 Task: Change theme to Dark (Visual Studio).
Action: Mouse moved to (37, 18)
Screenshot: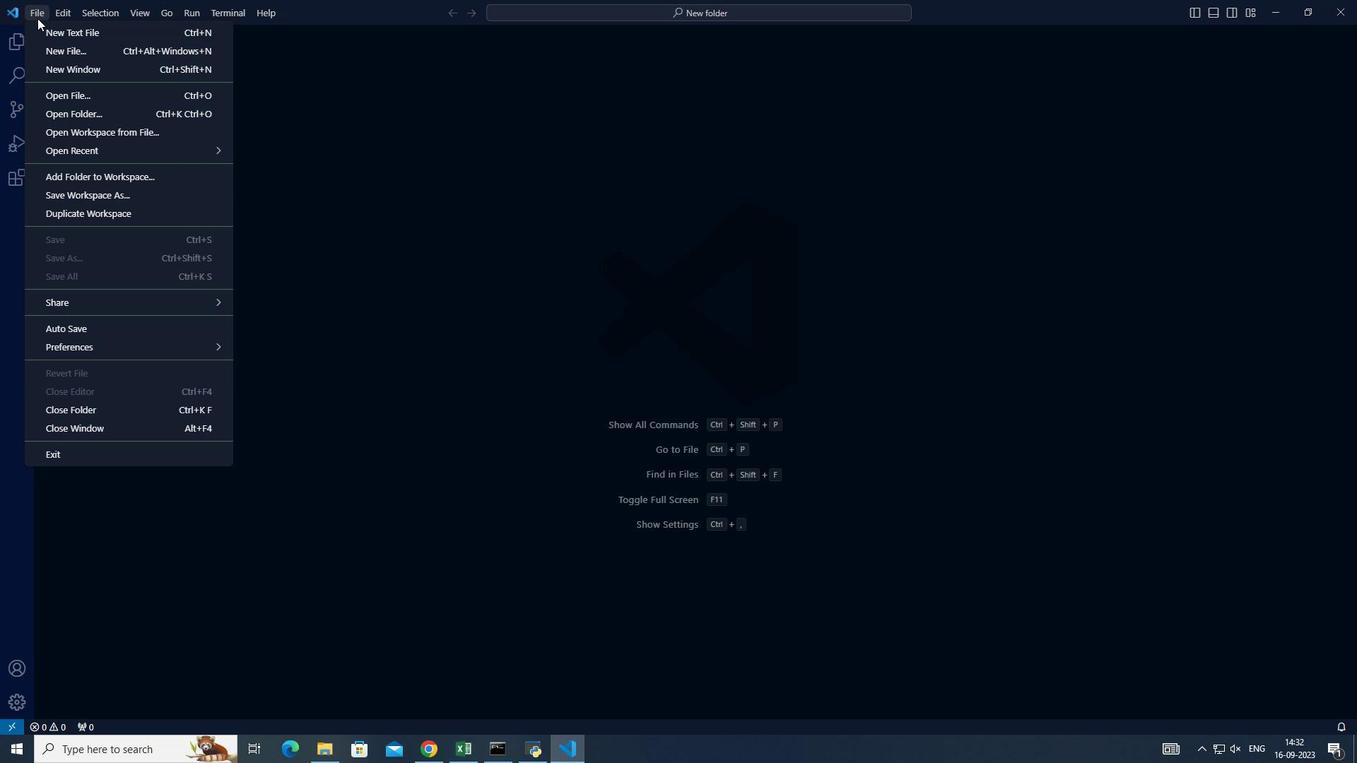 
Action: Mouse pressed left at (37, 18)
Screenshot: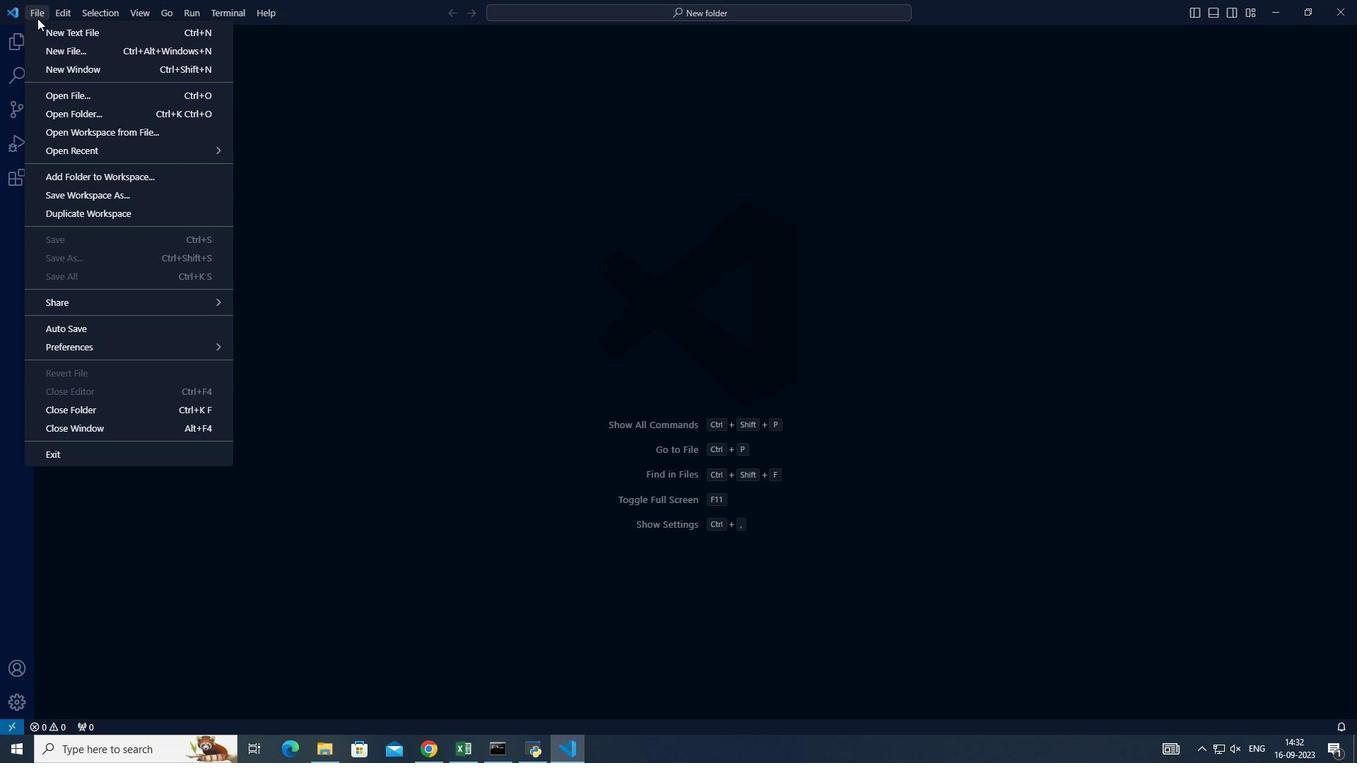 
Action: Mouse moved to (477, 483)
Screenshot: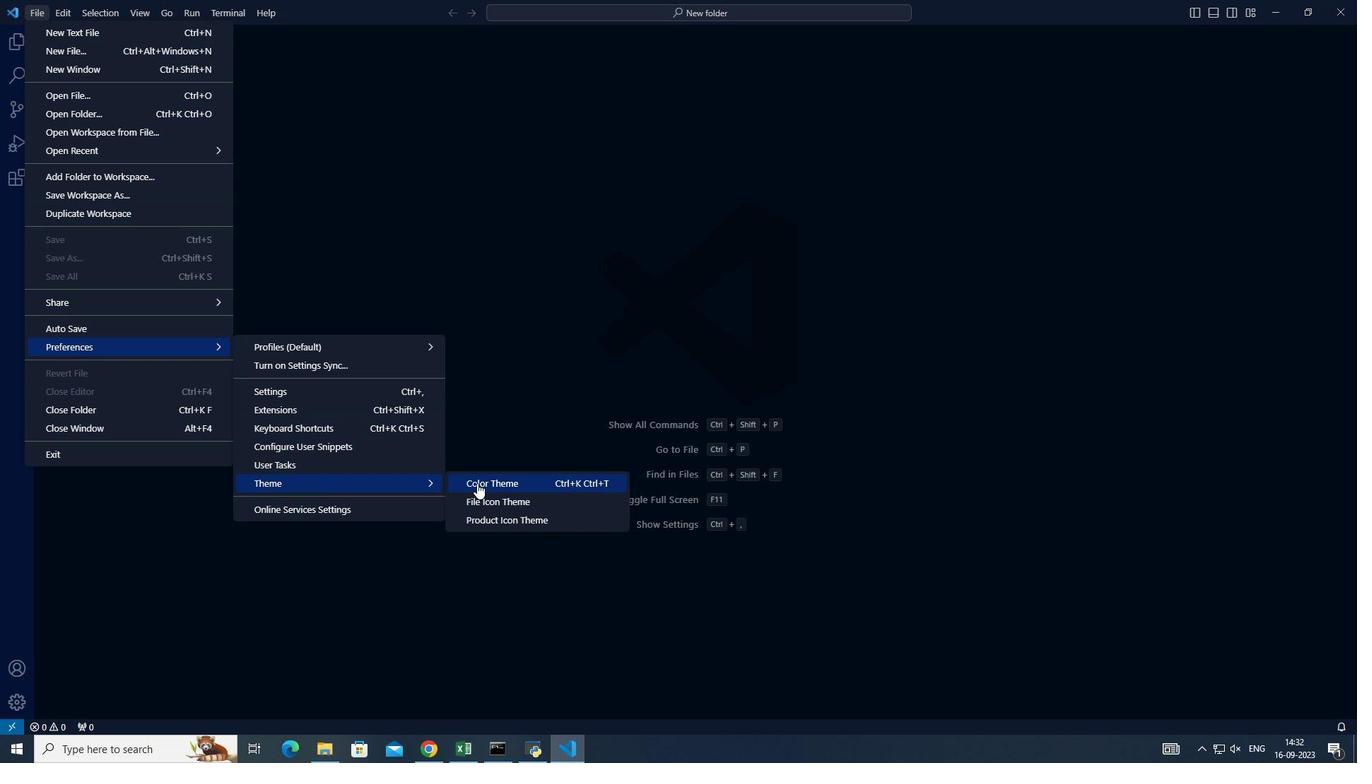 
Action: Mouse pressed left at (477, 483)
Screenshot: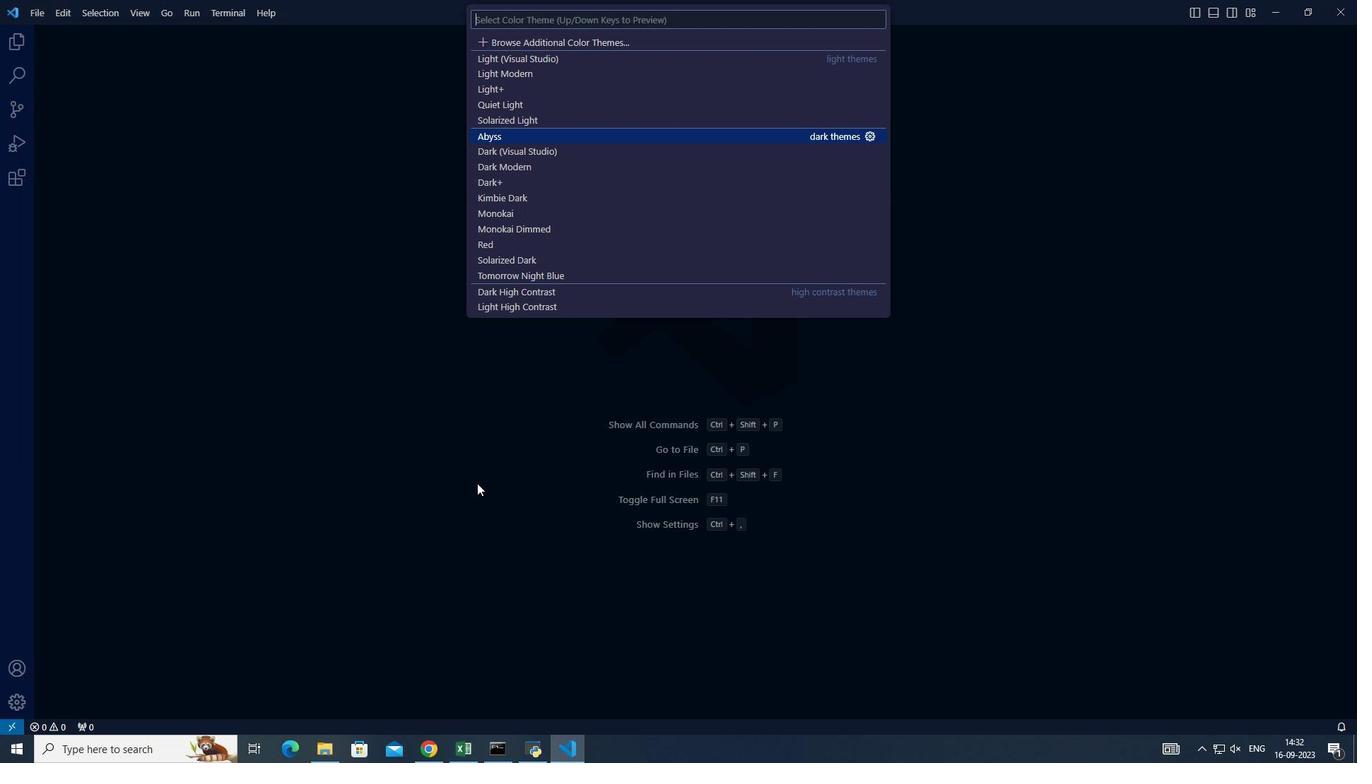 
Action: Mouse moved to (579, 150)
Screenshot: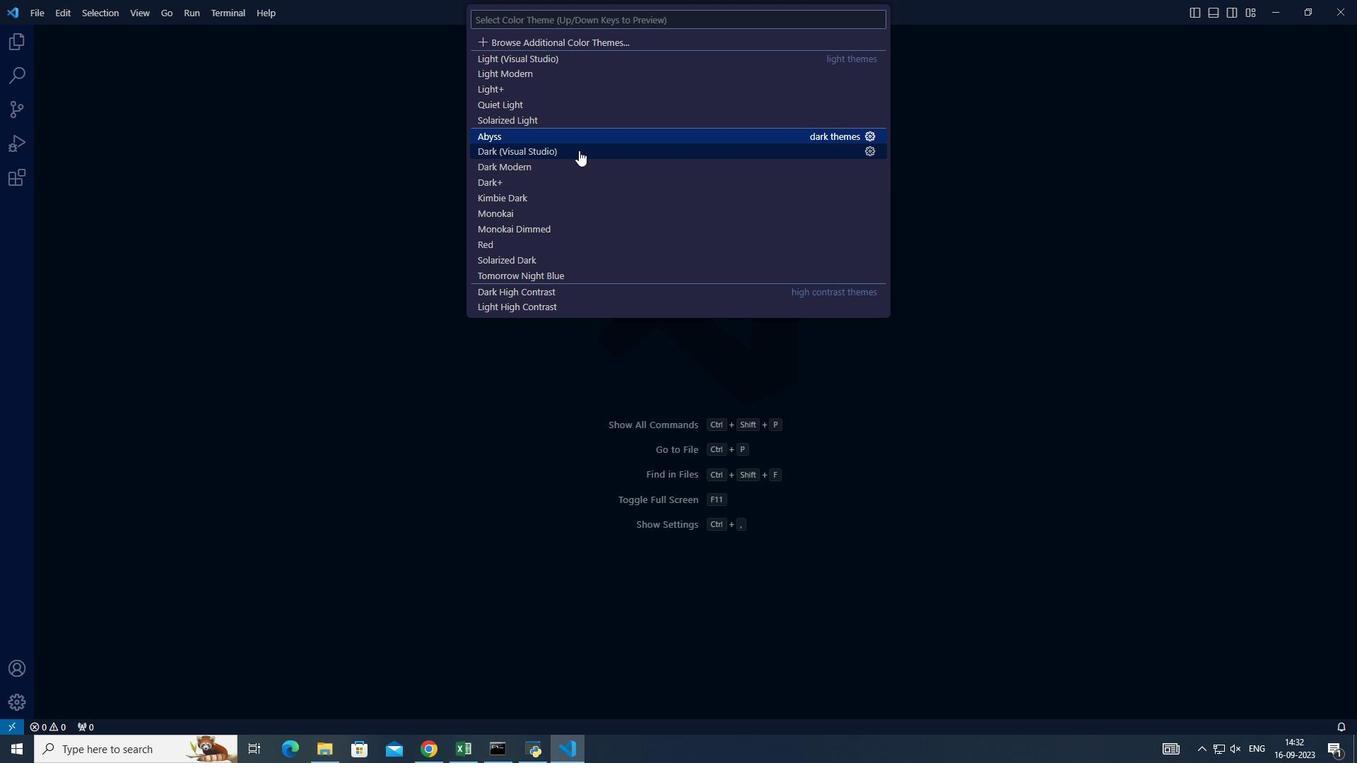 
Action: Mouse pressed left at (579, 150)
Screenshot: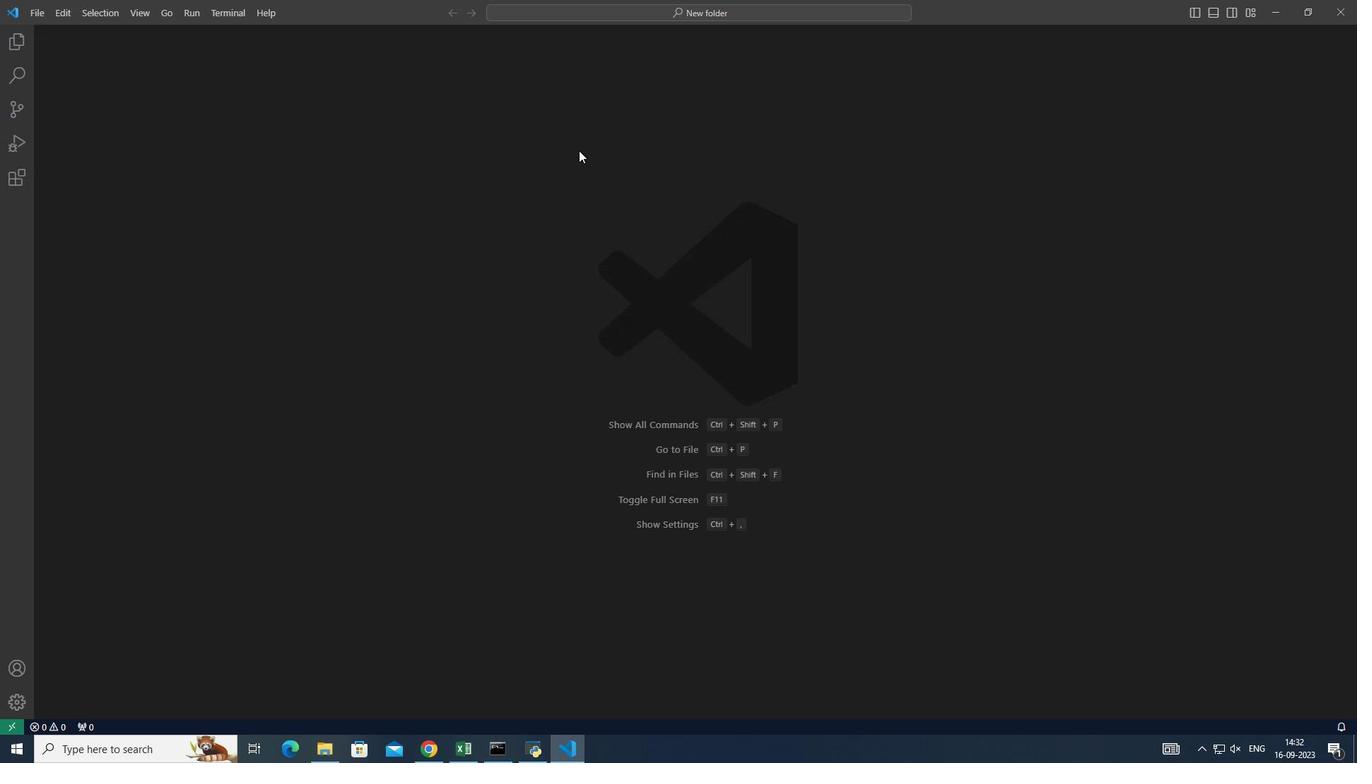 
Action: Mouse moved to (579, 150)
Screenshot: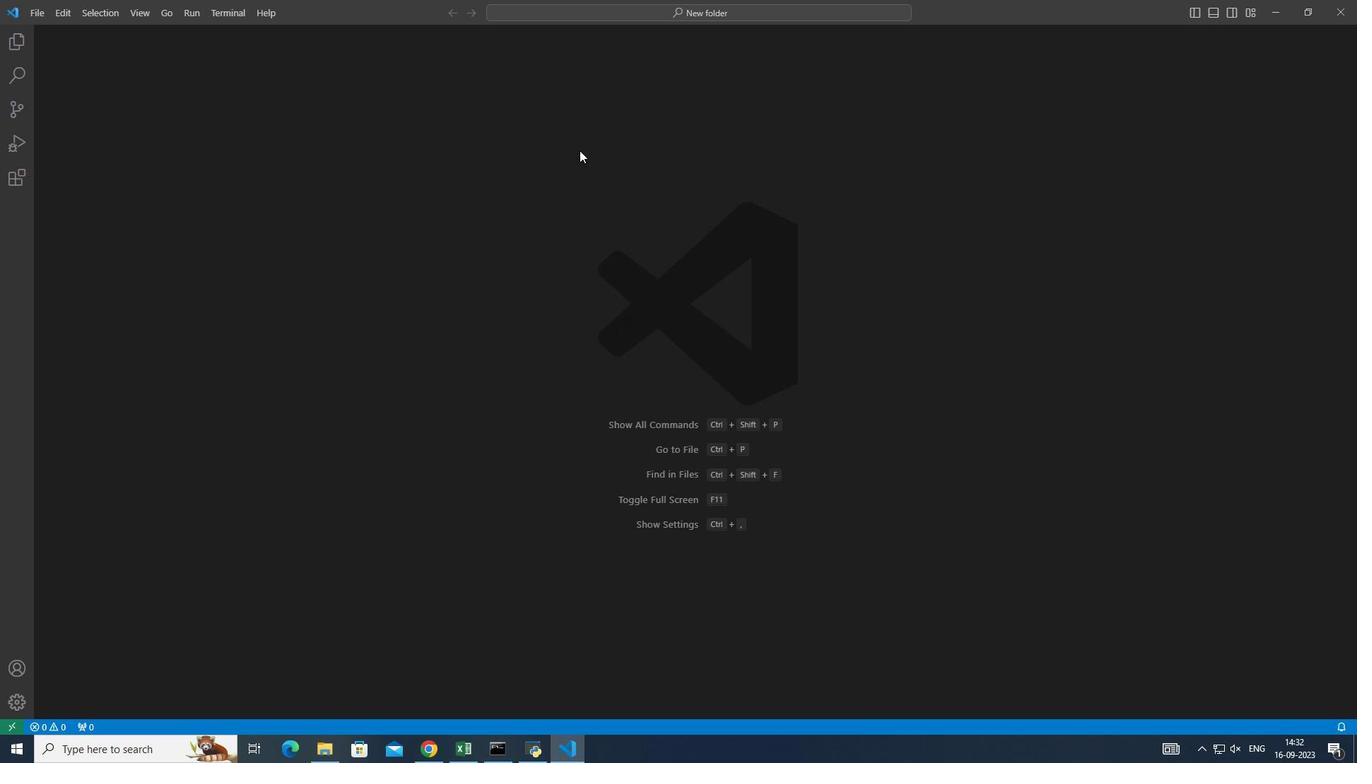 
